 Task: Search for emails with shipping tracking information: `category:promotions`.
Action: Mouse moved to (475, 75)
Screenshot: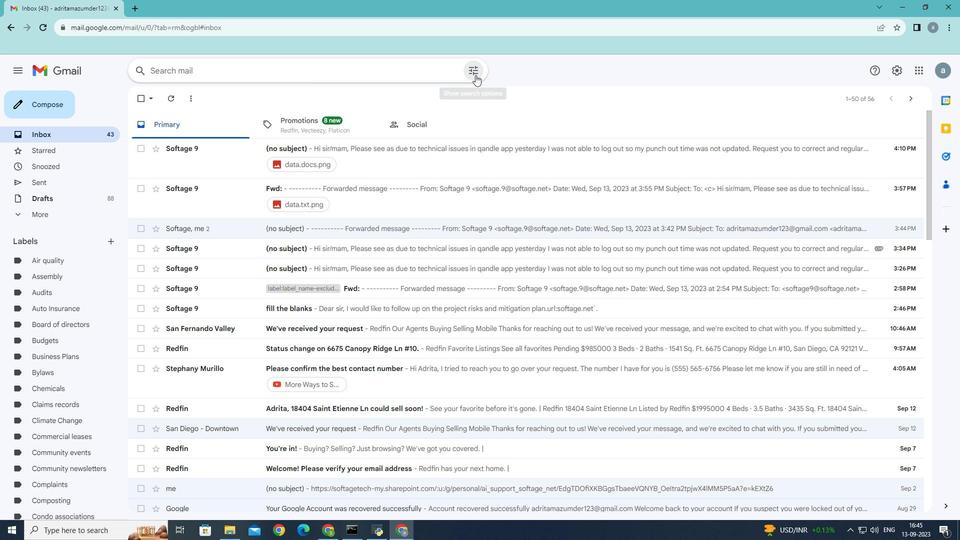 
Action: Mouse pressed left at (475, 75)
Screenshot: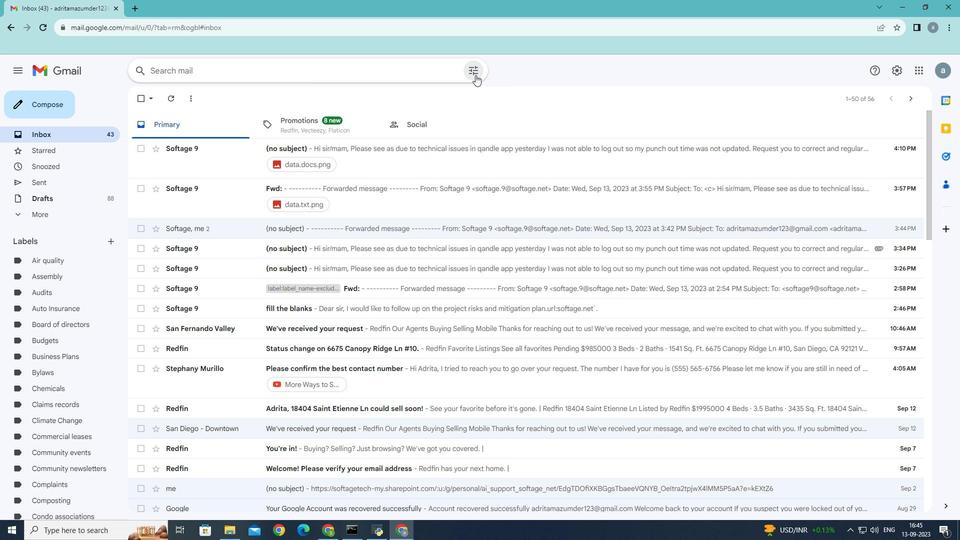 
Action: Mouse moved to (210, 159)
Screenshot: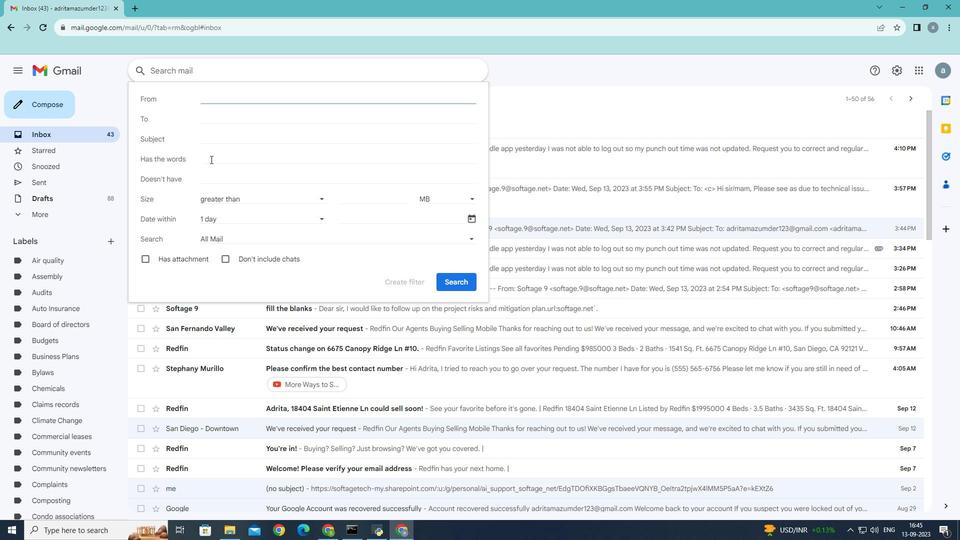 
Action: Mouse pressed left at (210, 159)
Screenshot: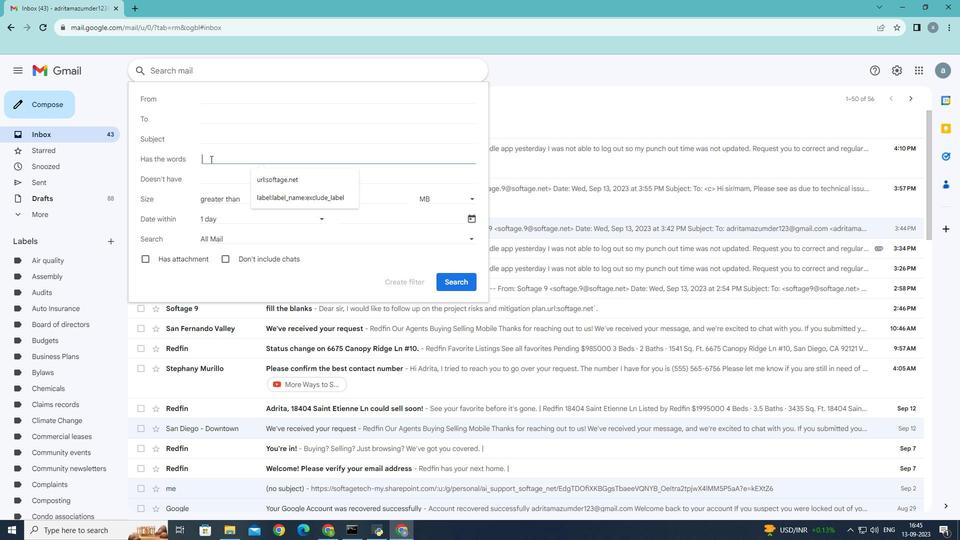 
Action: Mouse moved to (247, 160)
Screenshot: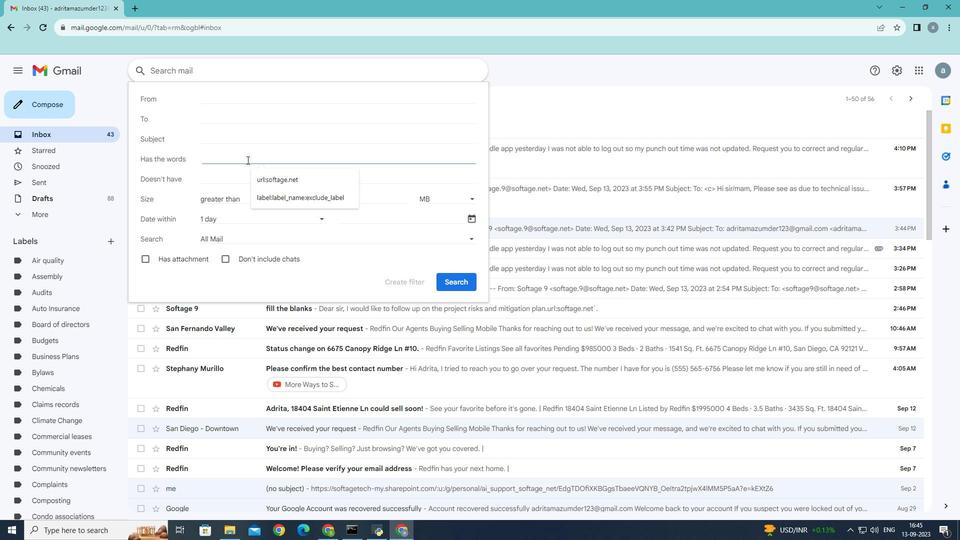 
Action: Key pressed category<Key.shift>:promo5t<Key.backspace><Key.backspace>tions
Screenshot: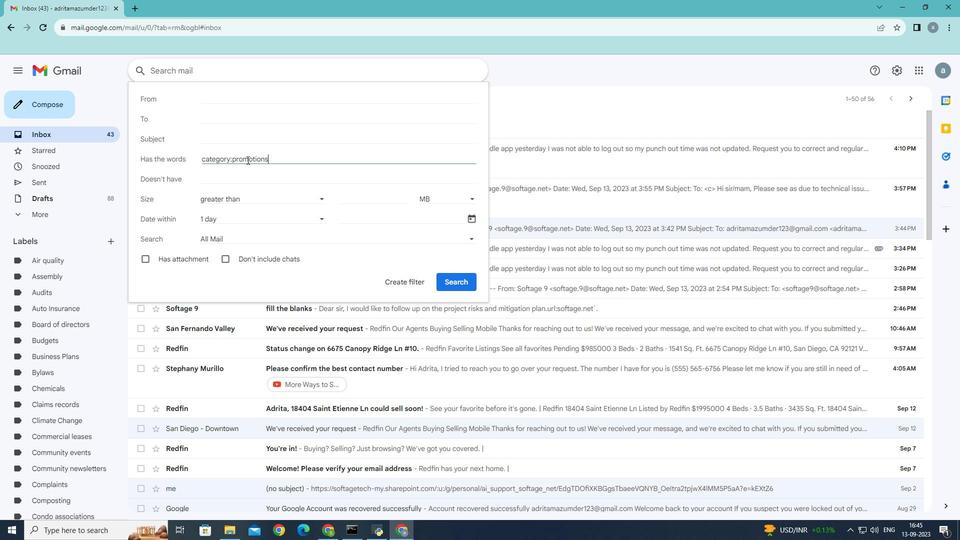
Action: Mouse moved to (459, 283)
Screenshot: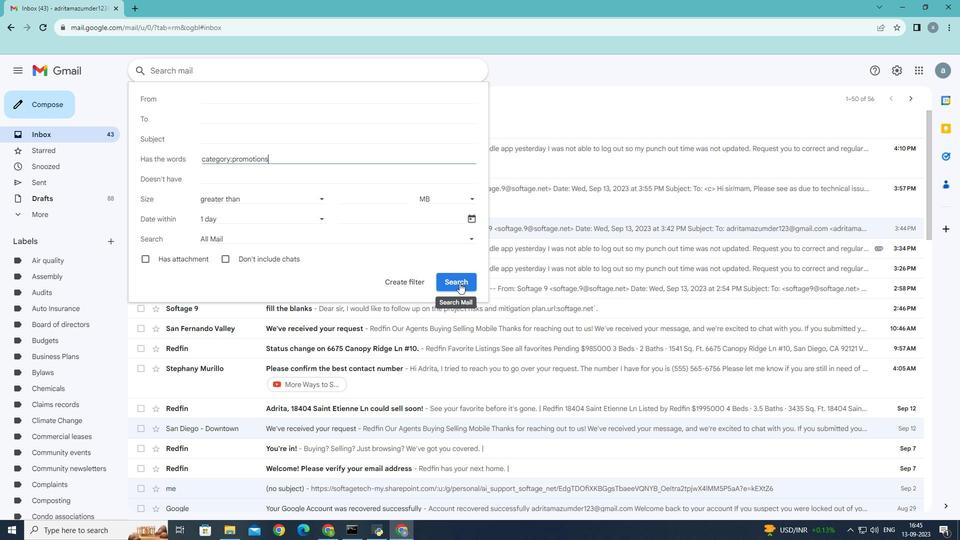 
Action: Mouse pressed left at (459, 283)
Screenshot: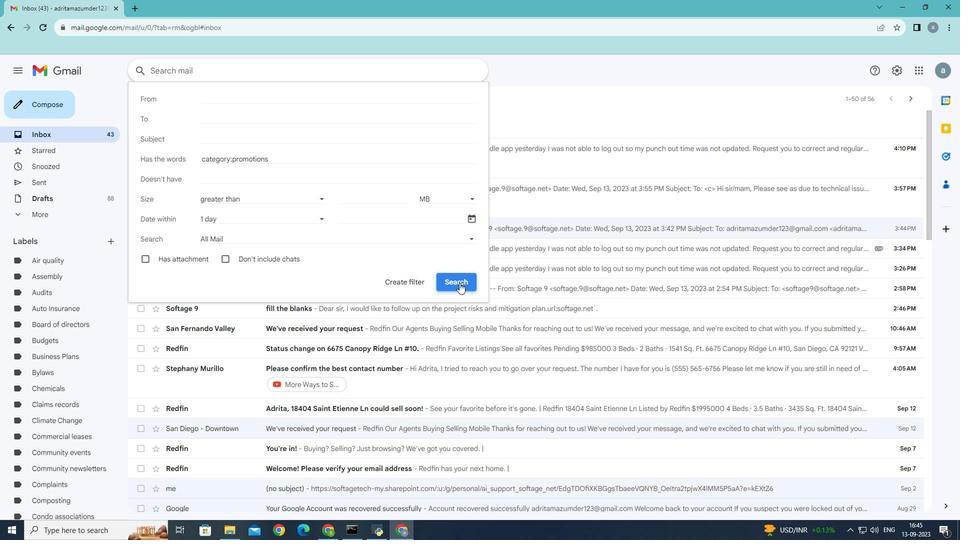 
Action: Mouse moved to (443, 277)
Screenshot: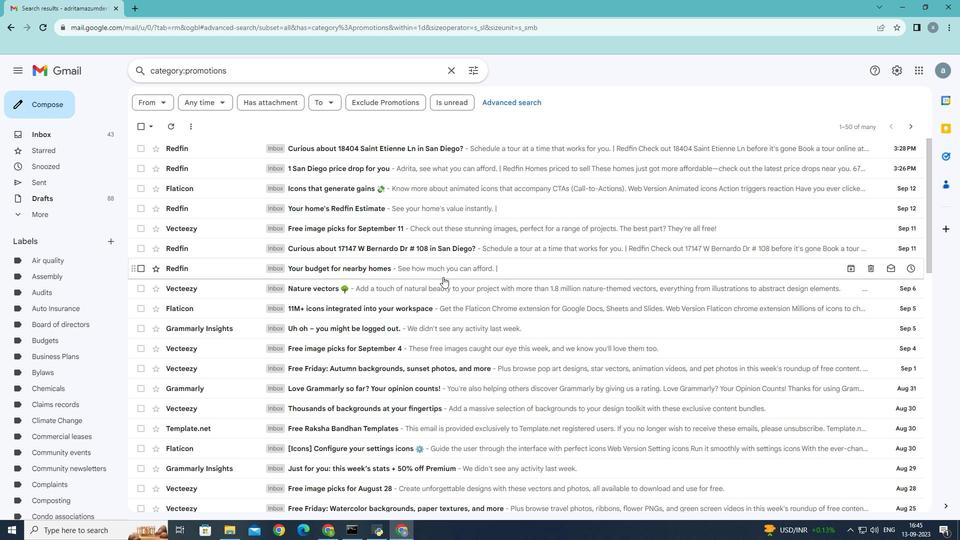 
